 Task: Add Odyssey Traditional Crumbled Feta Cup to the cart.
Action: Mouse pressed left at (17, 90)
Screenshot: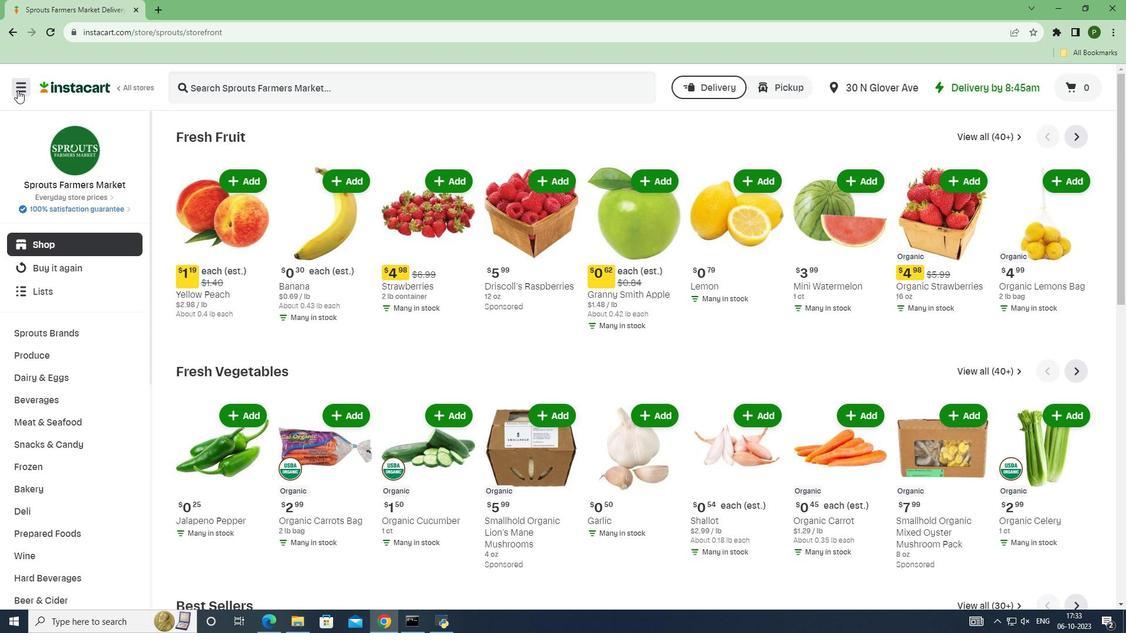 
Action: Mouse moved to (55, 318)
Screenshot: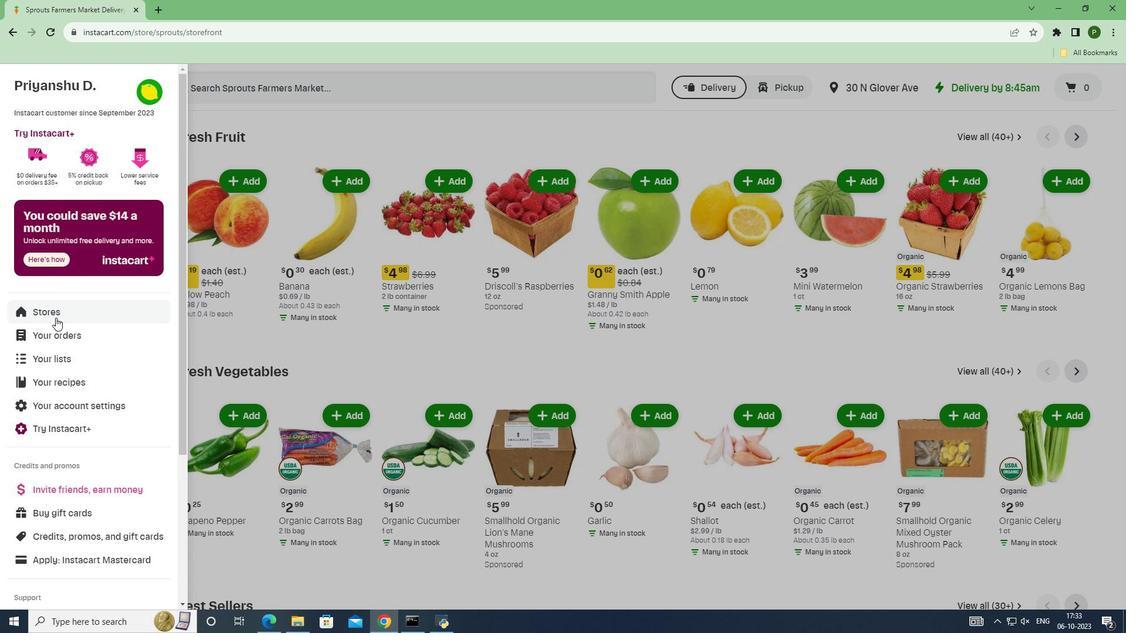 
Action: Mouse pressed left at (55, 318)
Screenshot: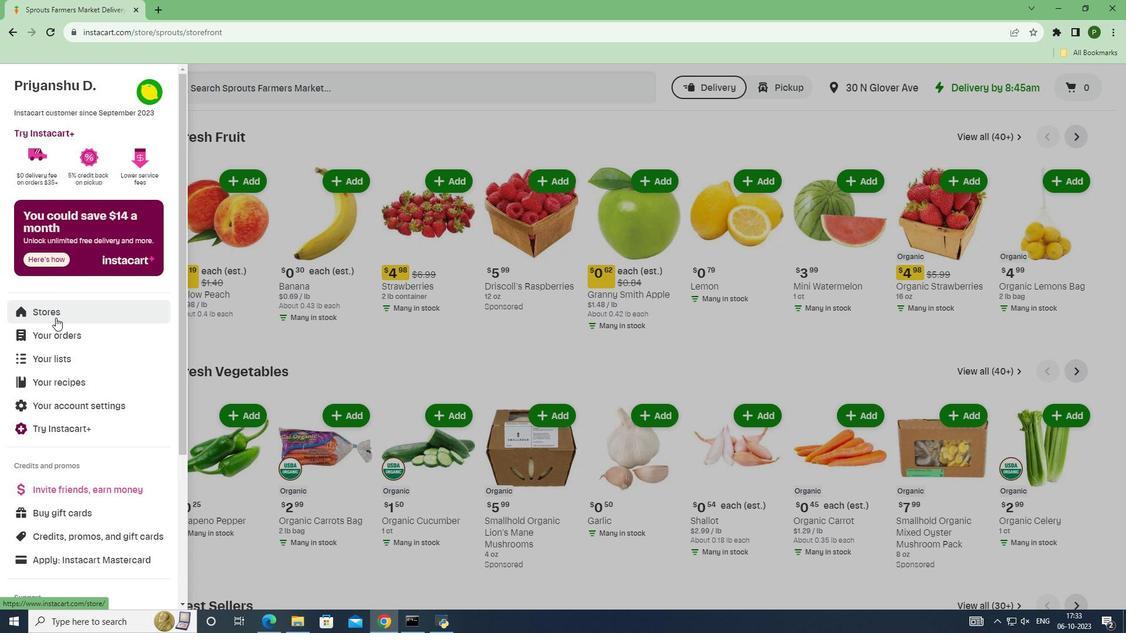 
Action: Mouse moved to (266, 126)
Screenshot: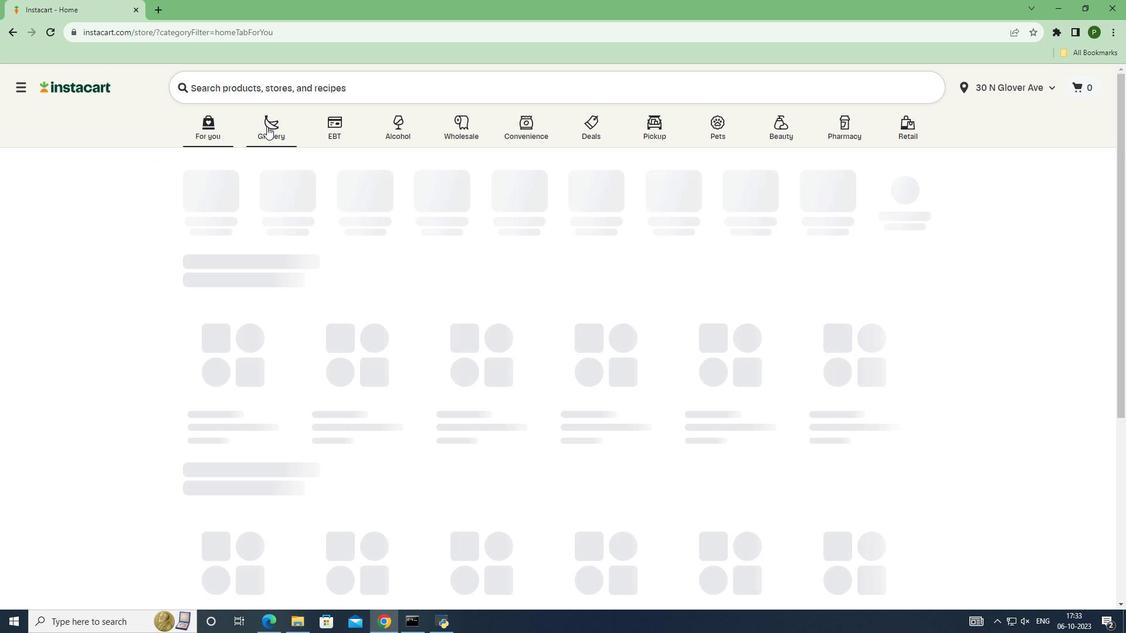 
Action: Mouse pressed left at (266, 126)
Screenshot: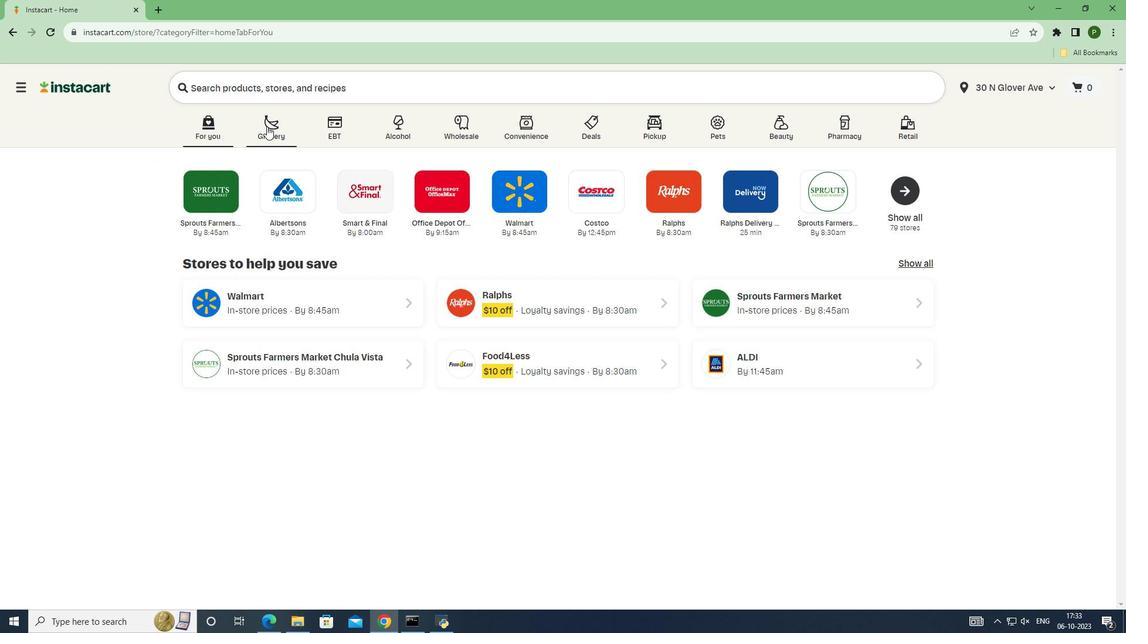 
Action: Mouse moved to (708, 262)
Screenshot: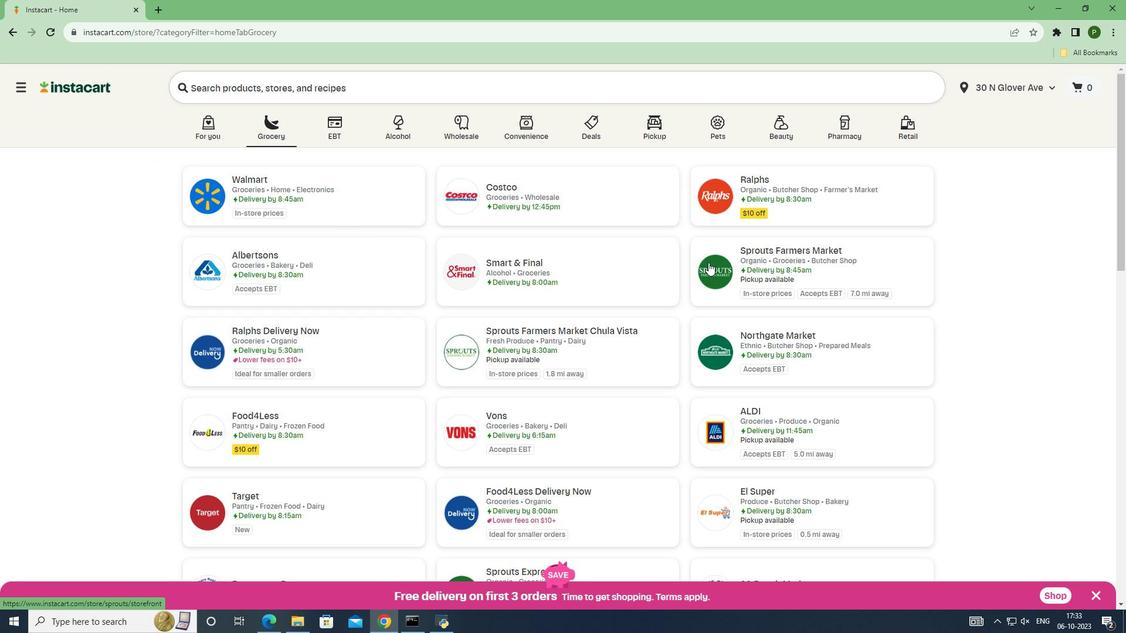 
Action: Mouse pressed left at (708, 262)
Screenshot: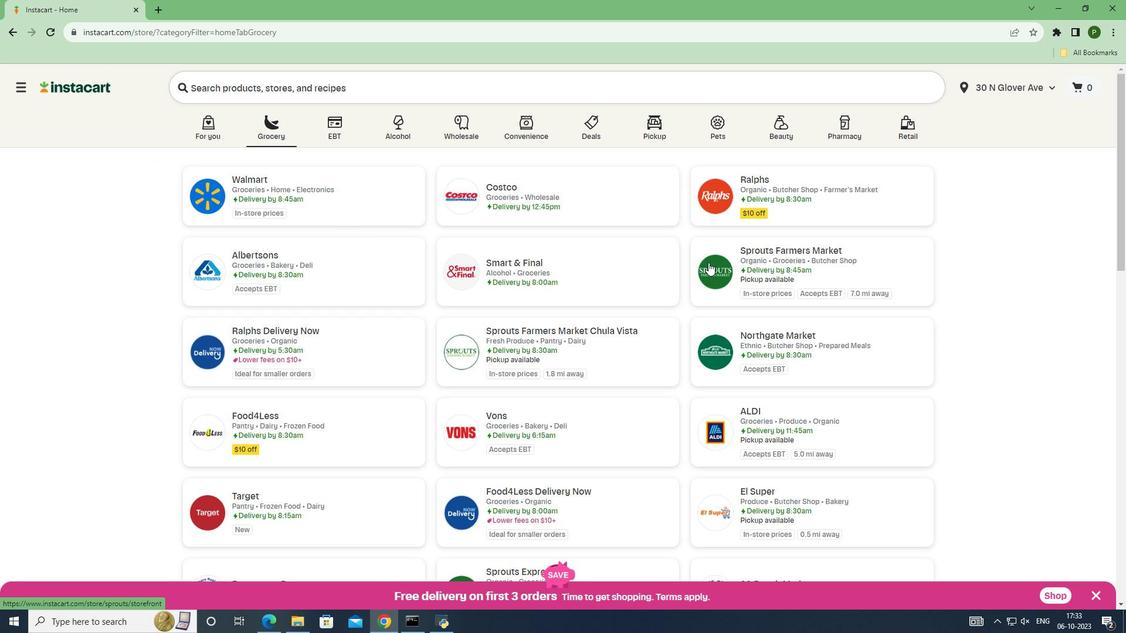 
Action: Mouse moved to (104, 378)
Screenshot: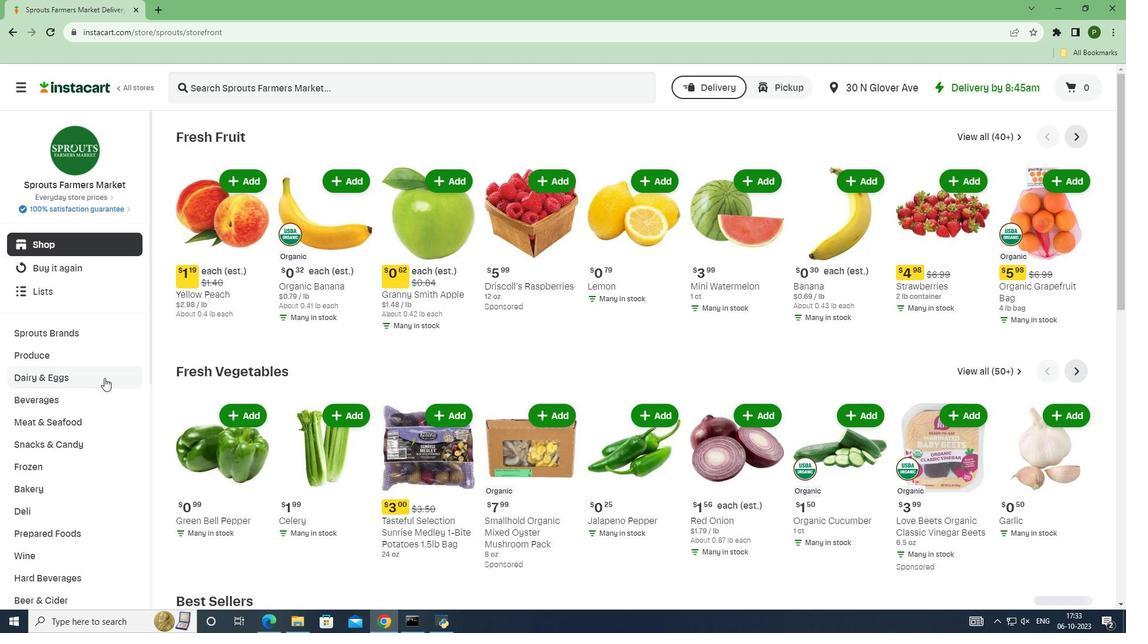 
Action: Mouse pressed left at (104, 378)
Screenshot: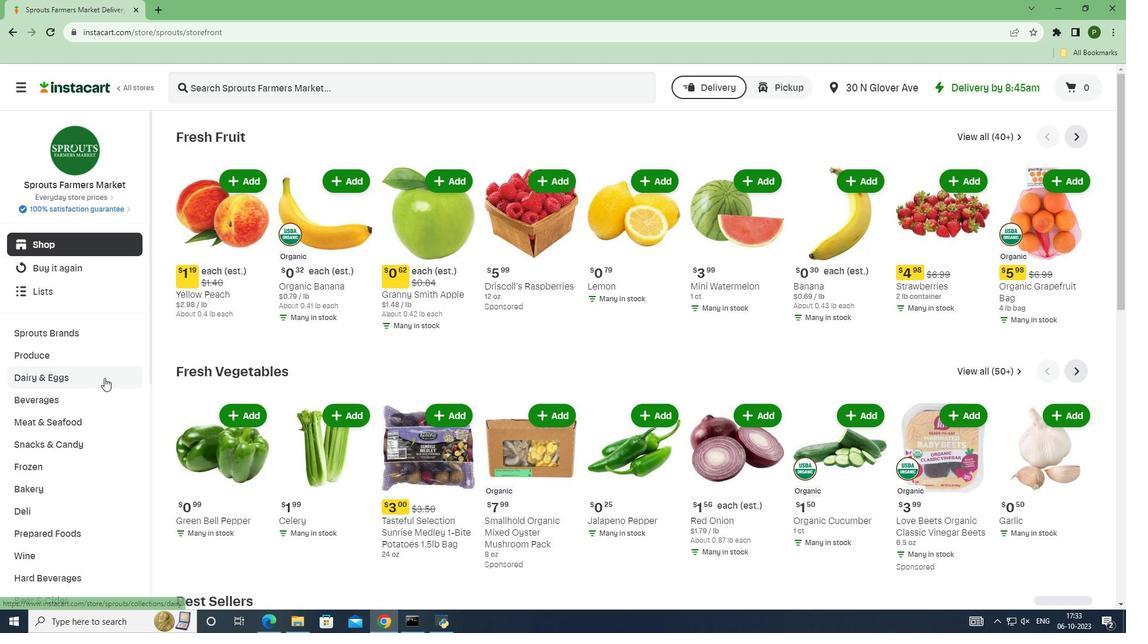 
Action: Mouse moved to (76, 422)
Screenshot: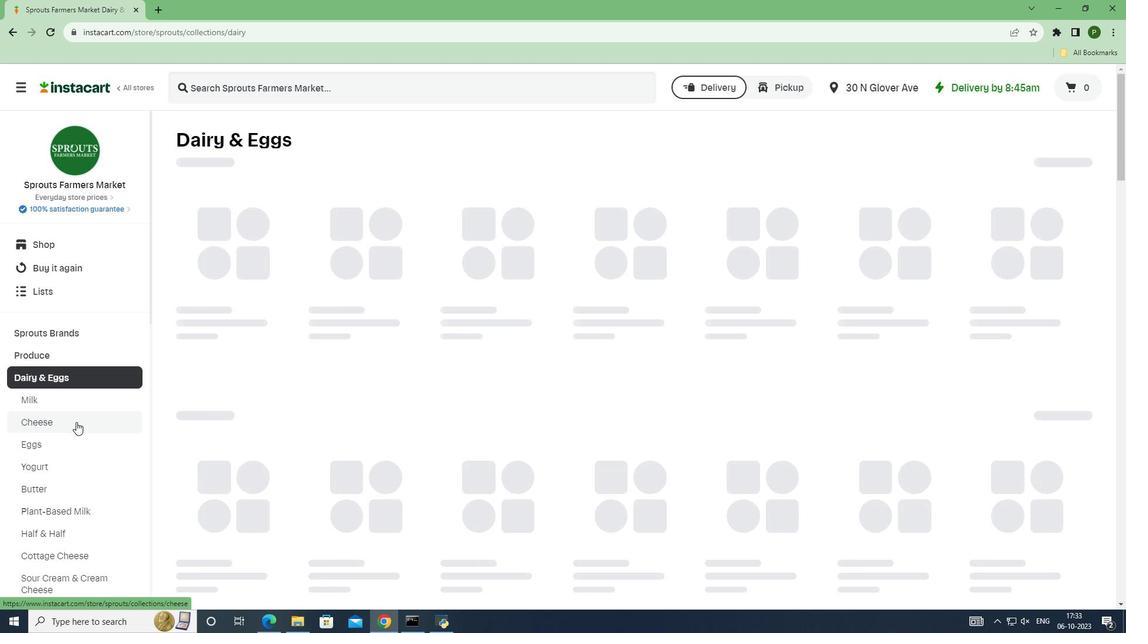 
Action: Mouse pressed left at (76, 422)
Screenshot: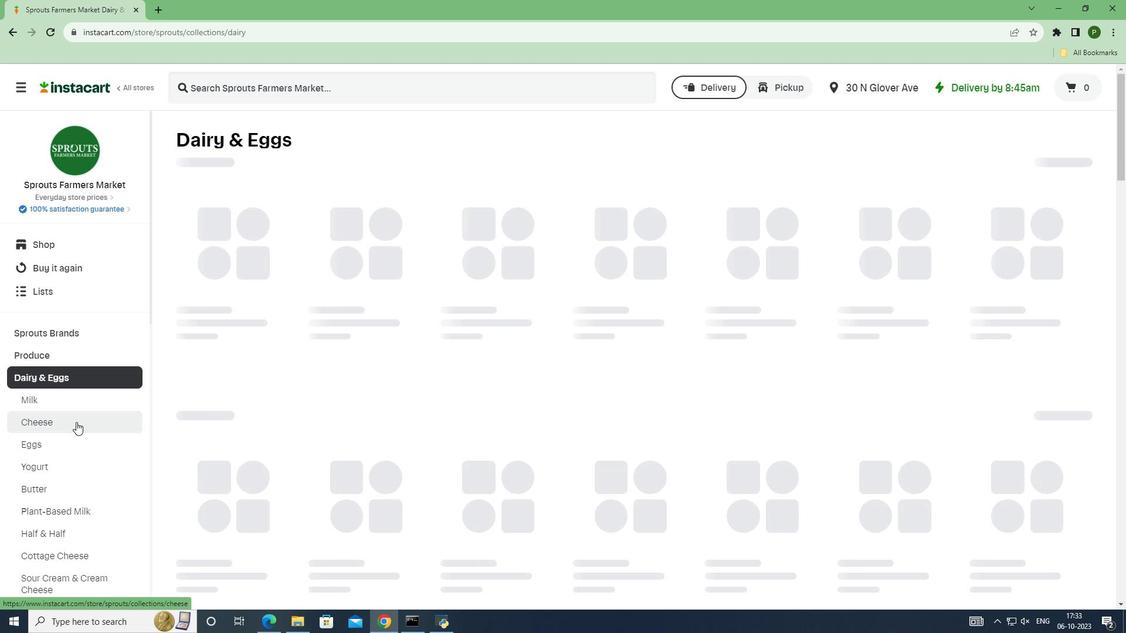 
Action: Mouse moved to (234, 91)
Screenshot: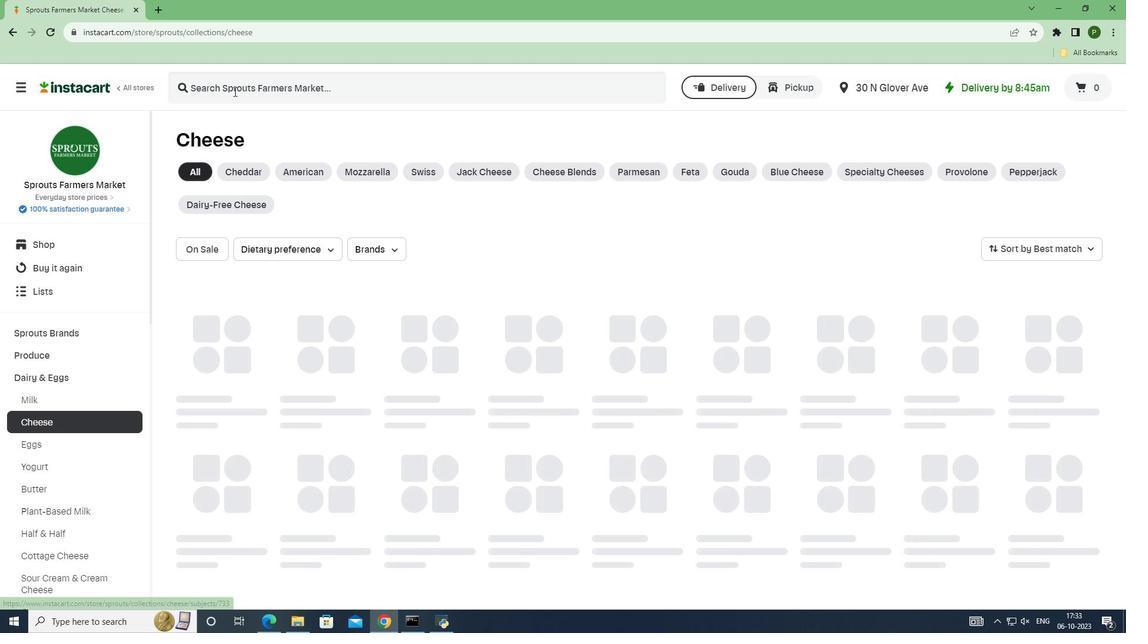 
Action: Mouse pressed left at (234, 91)
Screenshot: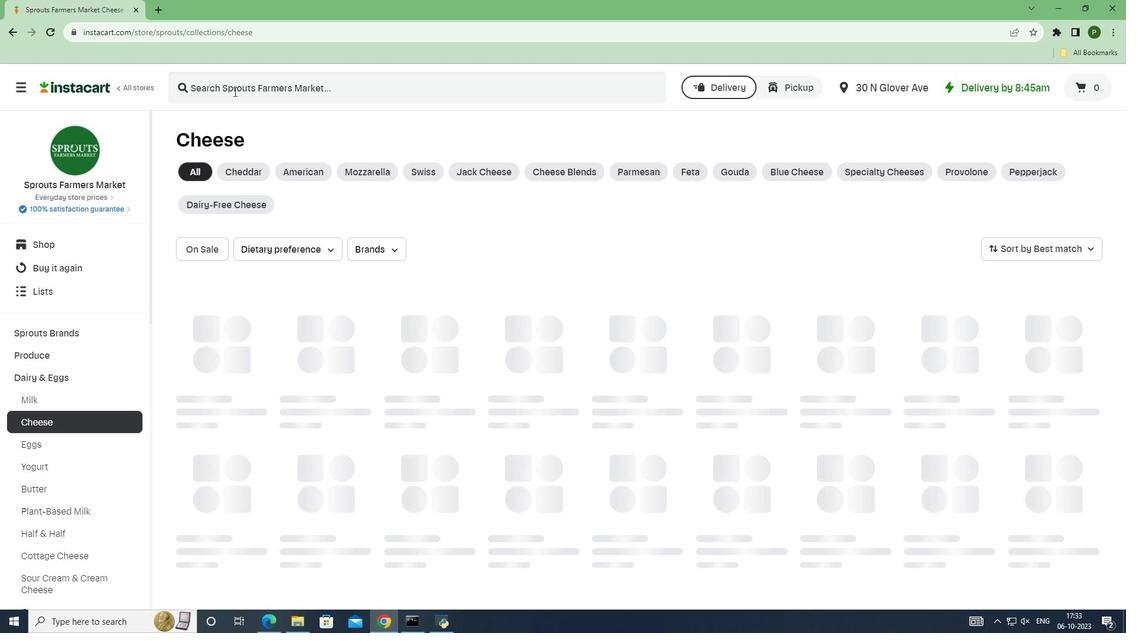 
Action: Key pressed <Key.caps_lock>O<Key.caps_lock>dyssey<Key.space><Key.caps_lock>T<Key.caps_lock>raditional<Key.space><Key.caps_lock>C<Key.caps_lock>rumbled<Key.space><Key.caps_lock>F<Key.caps_lock>eta<Key.space><Key.caps_lock>C<Key.caps_lock>up<Key.space><Key.enter>
Screenshot: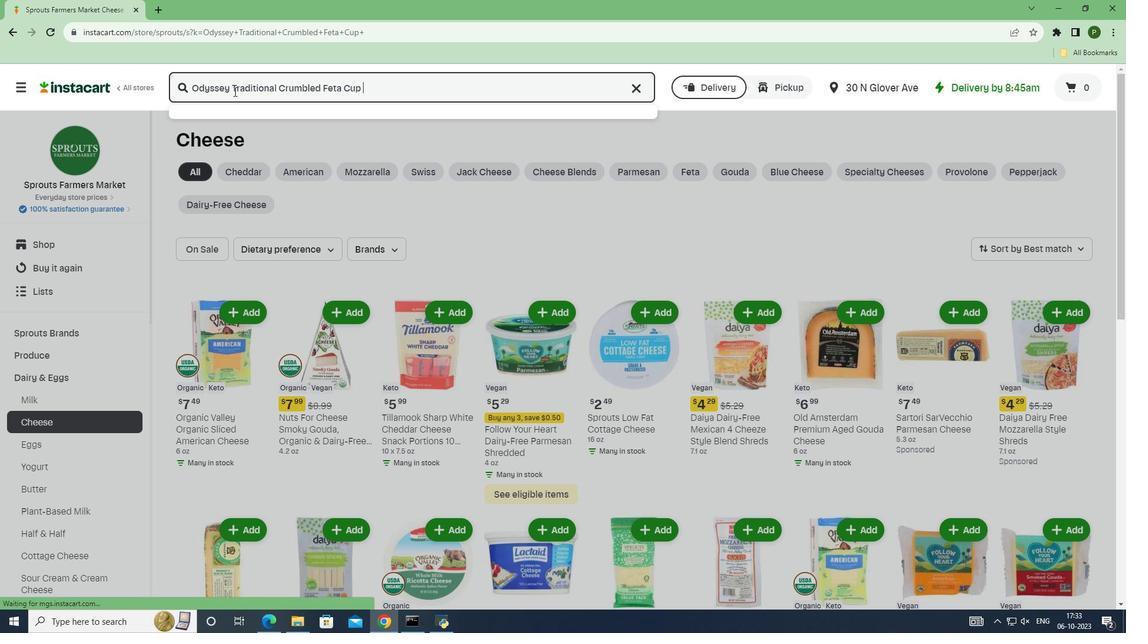 
Action: Mouse moved to (321, 212)
Screenshot: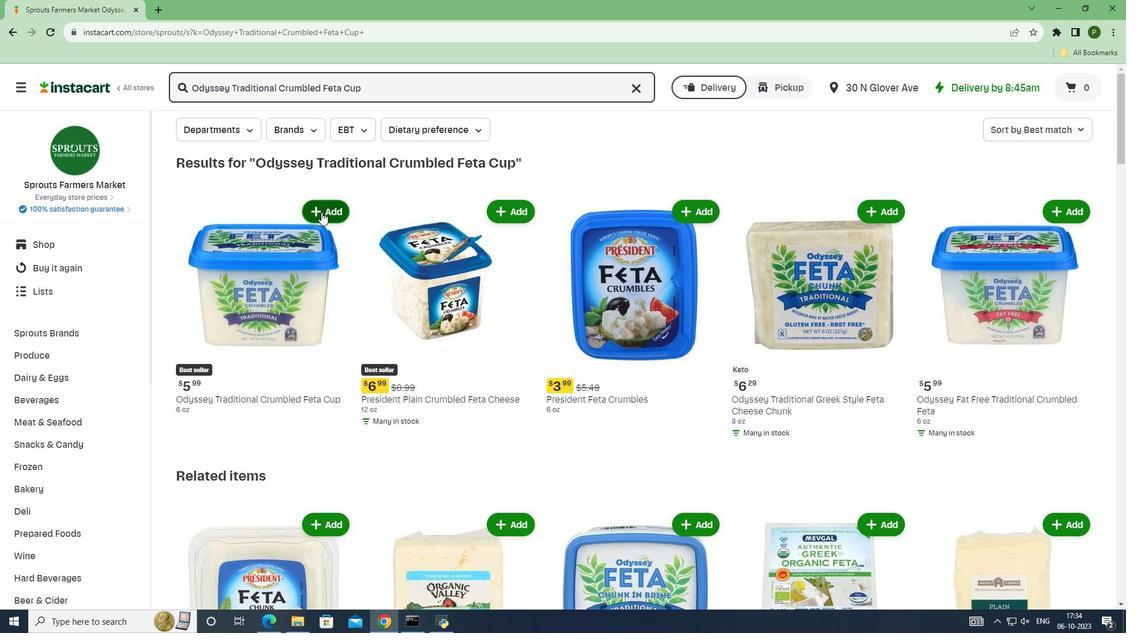 
Action: Mouse pressed left at (321, 212)
Screenshot: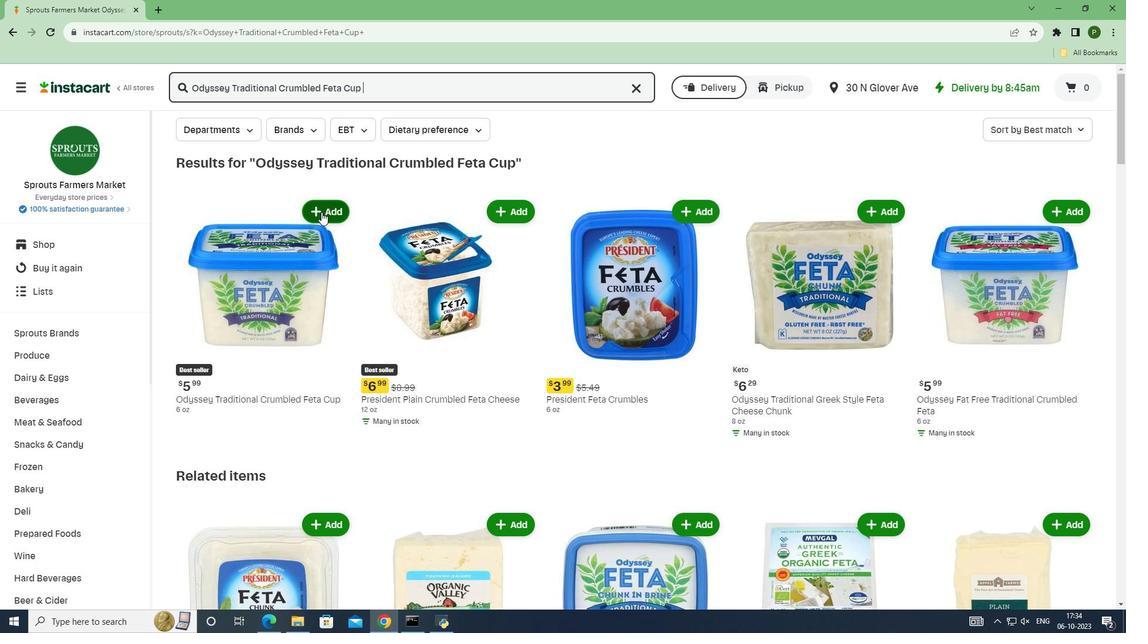 
Action: Mouse moved to (357, 215)
Screenshot: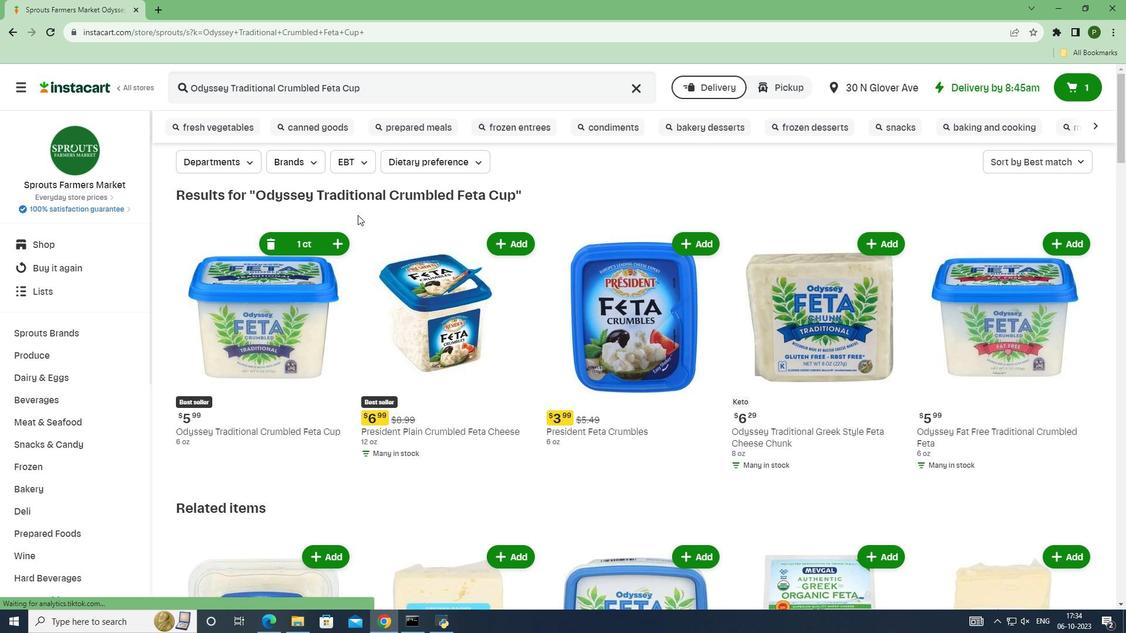 
